 Task: Check the average views per listing of lanai in the last 1 year.
Action: Mouse moved to (824, 200)
Screenshot: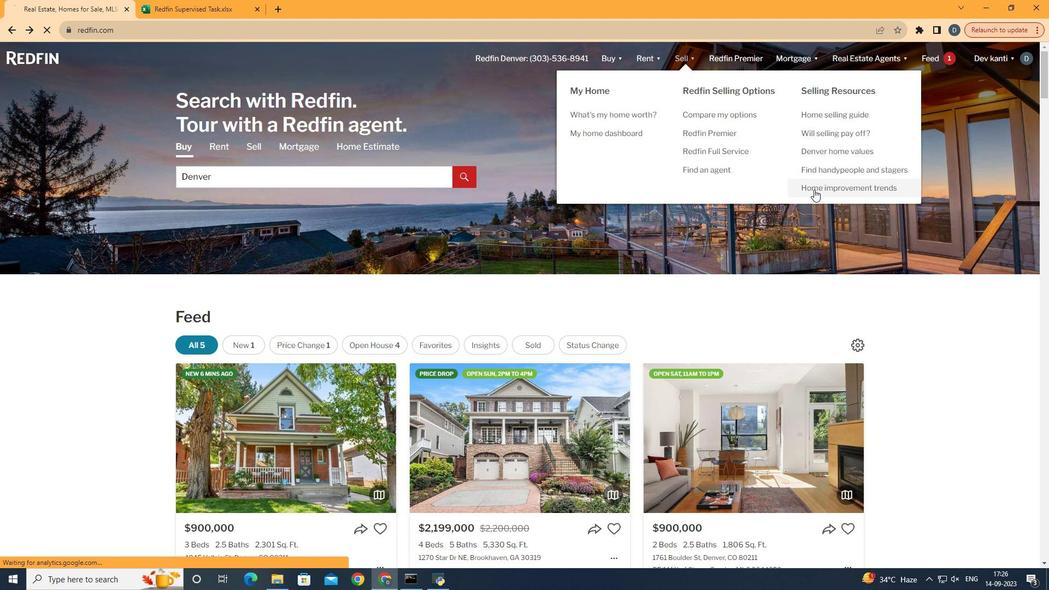 
Action: Mouse pressed left at (824, 200)
Screenshot: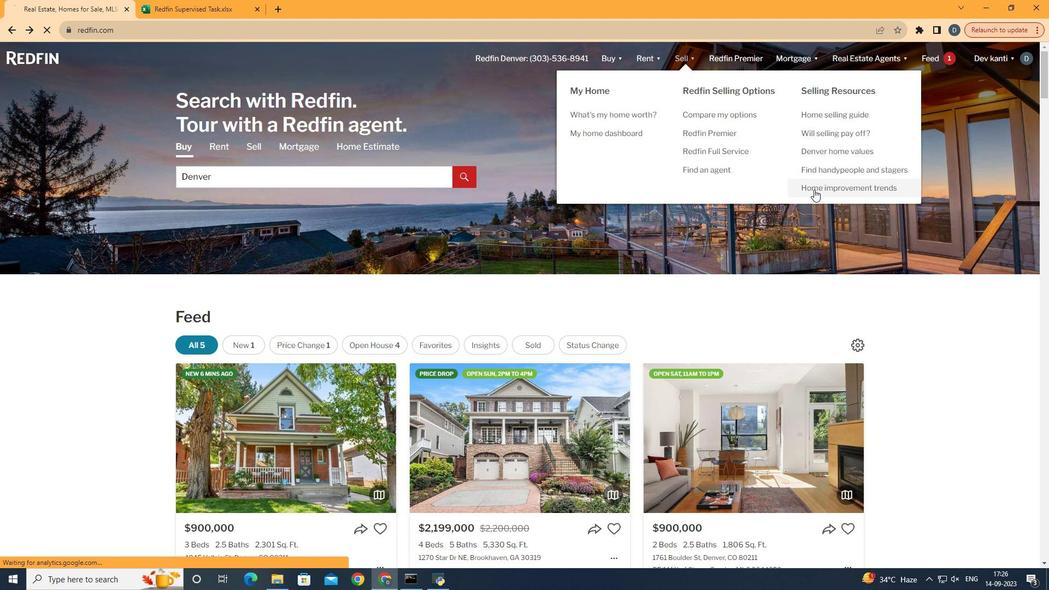 
Action: Mouse moved to (287, 217)
Screenshot: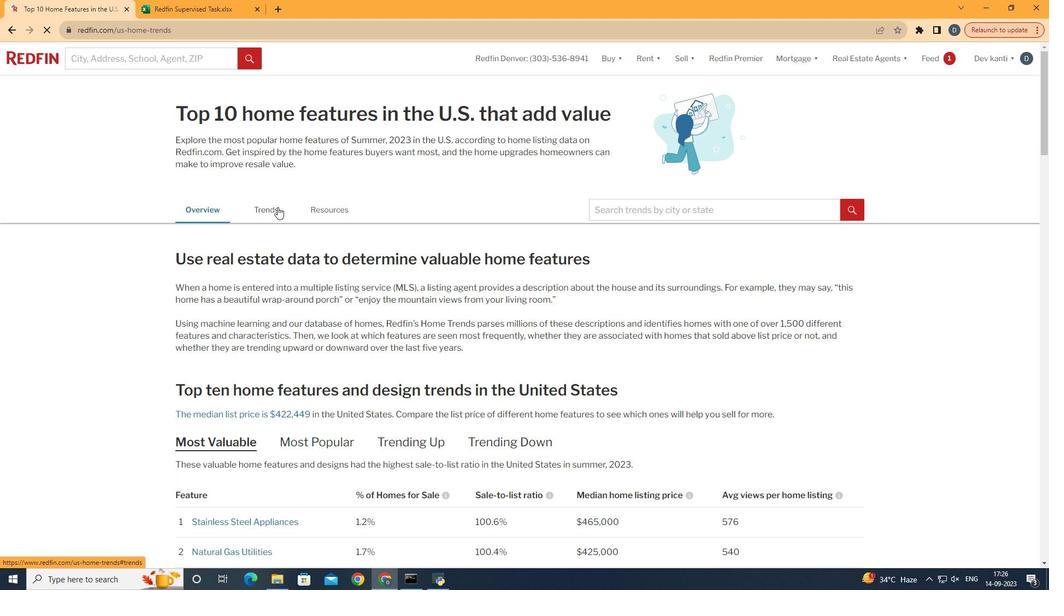 
Action: Mouse pressed left at (287, 217)
Screenshot: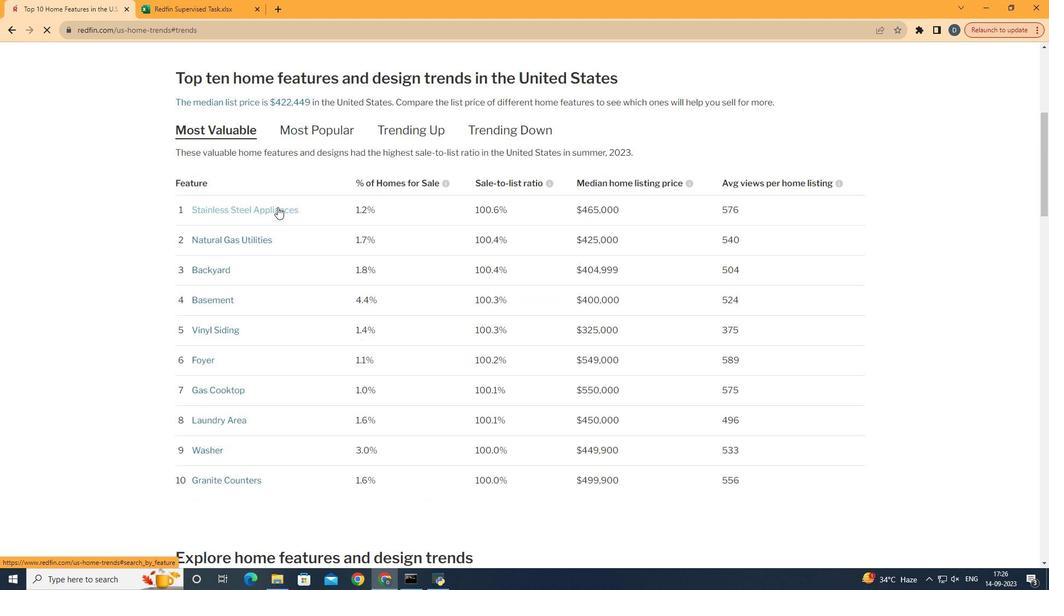 
Action: Mouse moved to (426, 281)
Screenshot: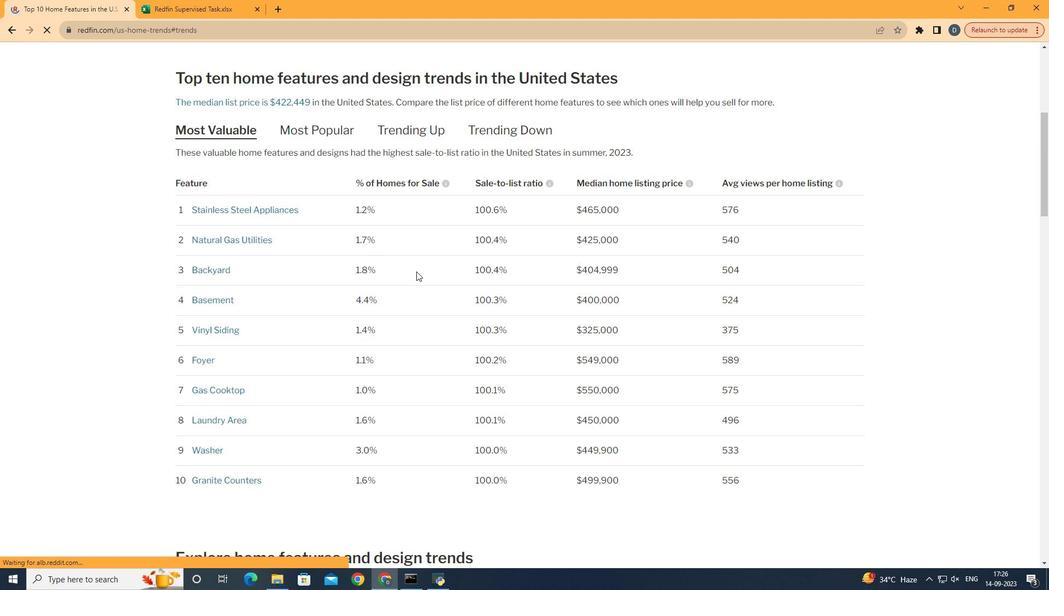 
Action: Mouse scrolled (426, 281) with delta (0, 0)
Screenshot: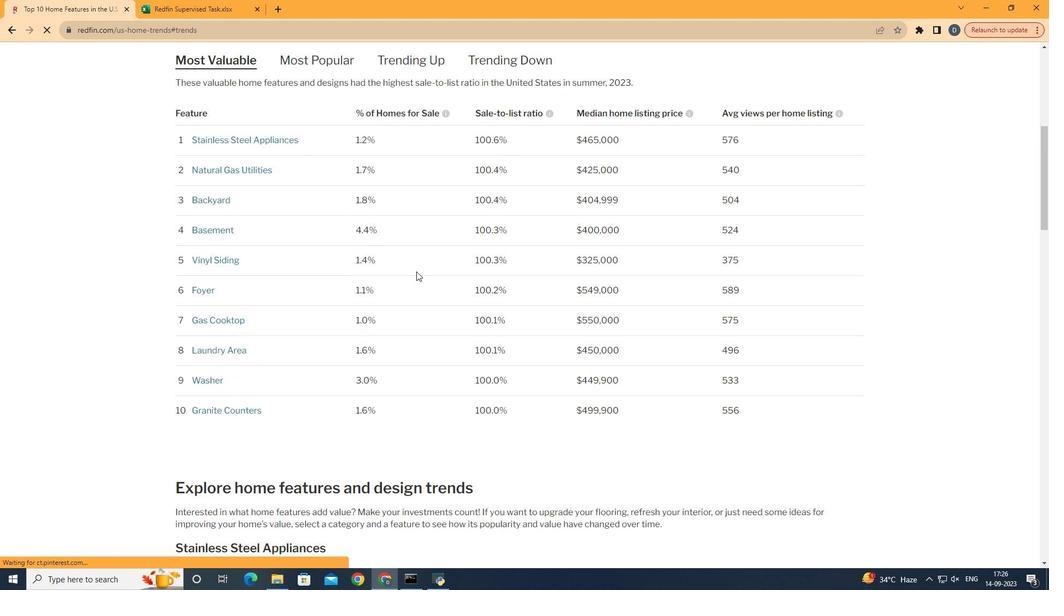 
Action: Mouse scrolled (426, 281) with delta (0, 0)
Screenshot: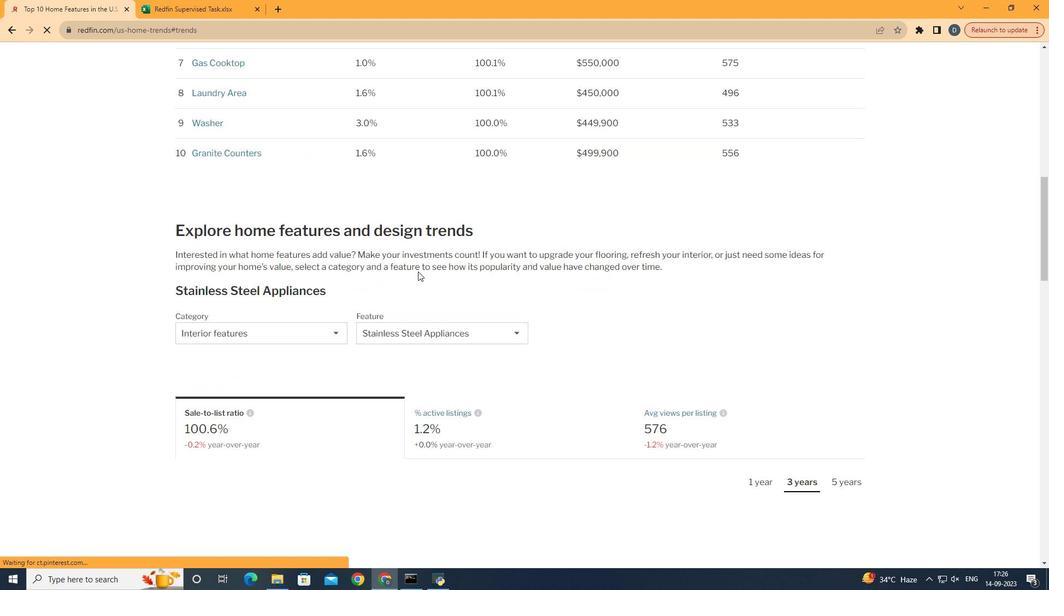 
Action: Mouse scrolled (426, 281) with delta (0, 0)
Screenshot: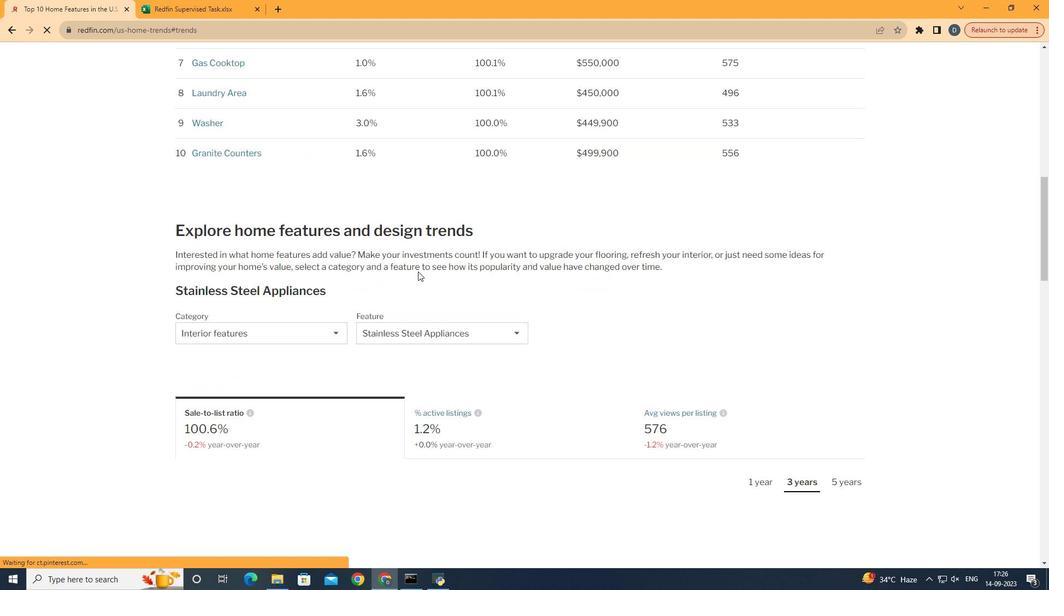 
Action: Mouse scrolled (426, 281) with delta (0, 0)
Screenshot: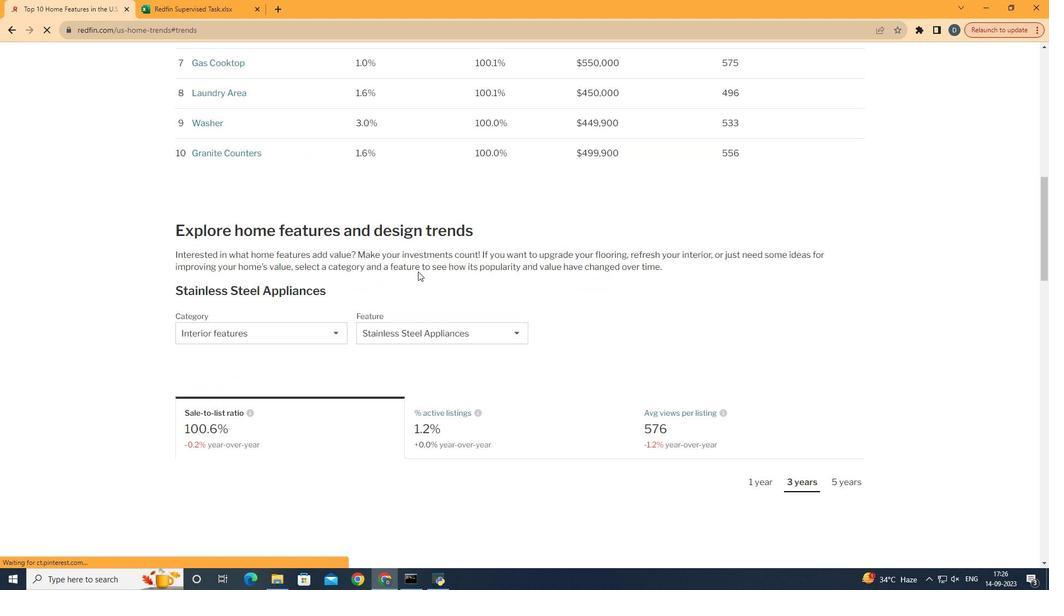 
Action: Mouse moved to (426, 281)
Screenshot: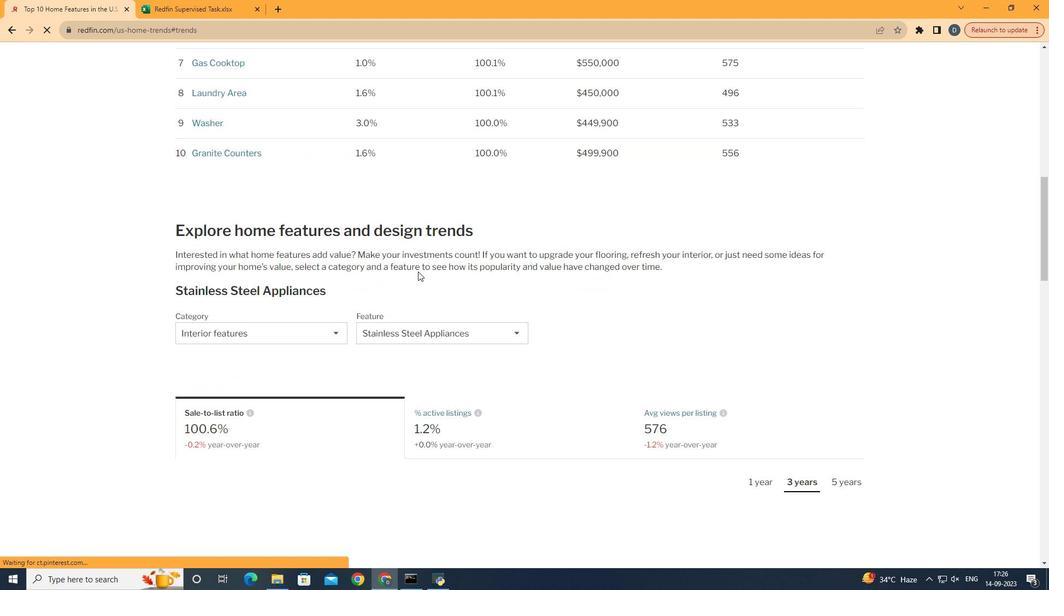 
Action: Mouse scrolled (426, 281) with delta (0, 0)
Screenshot: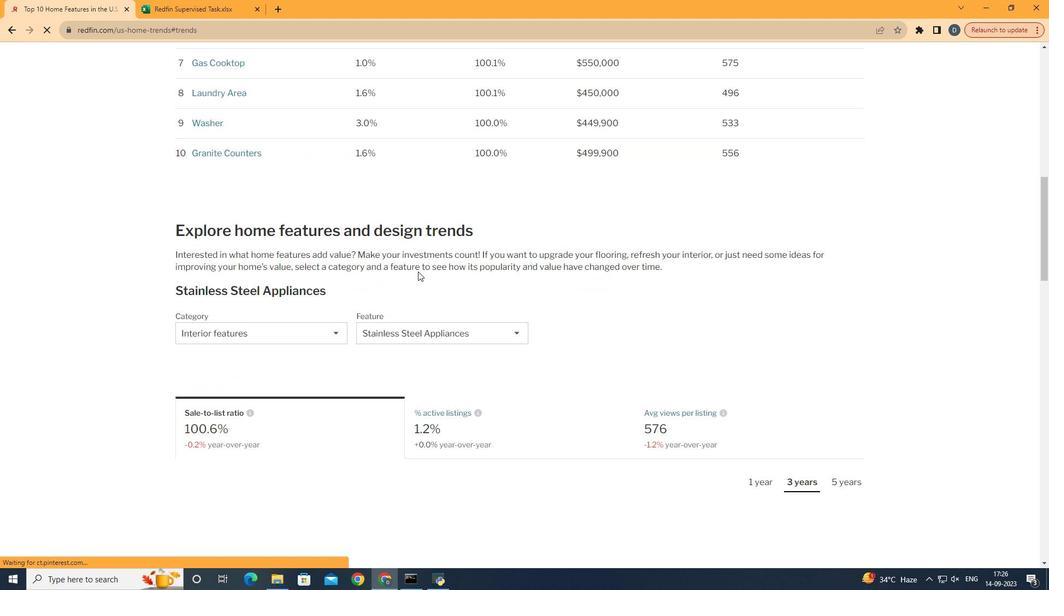 
Action: Mouse scrolled (426, 281) with delta (0, 0)
Screenshot: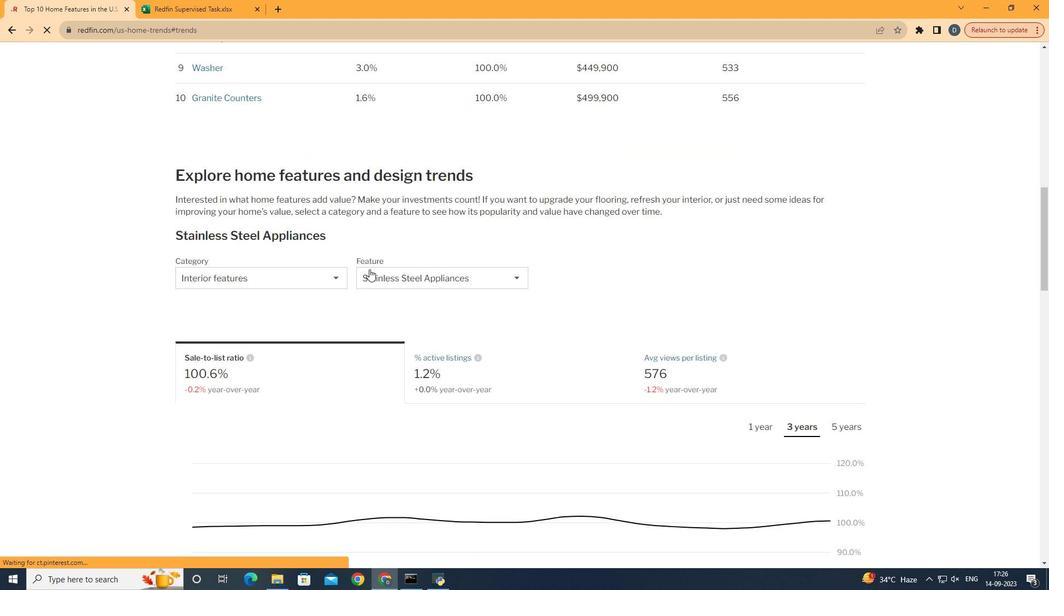 
Action: Mouse scrolled (426, 281) with delta (0, 0)
Screenshot: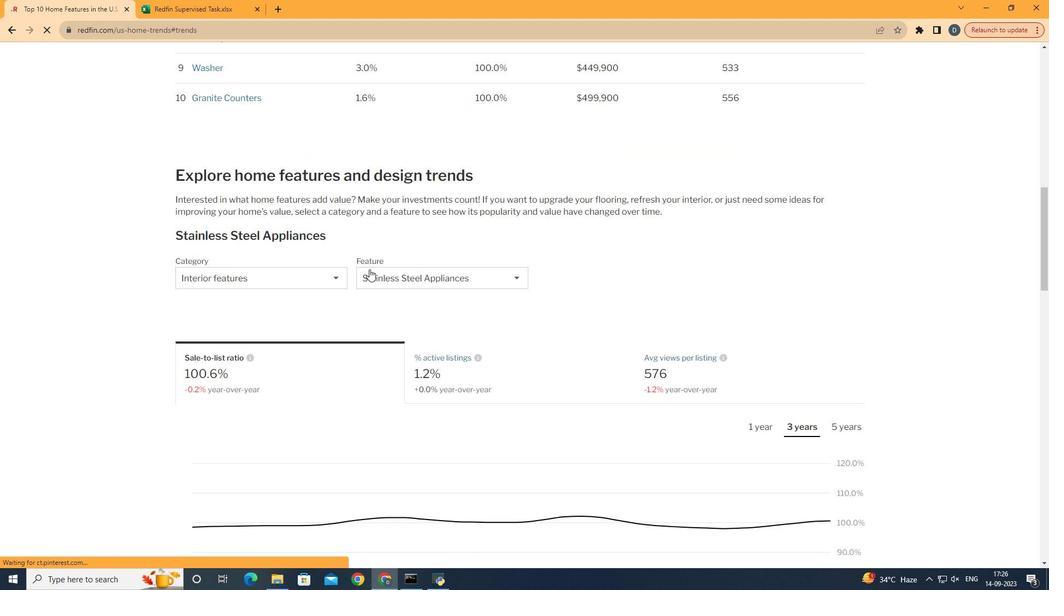
Action: Mouse moved to (301, 310)
Screenshot: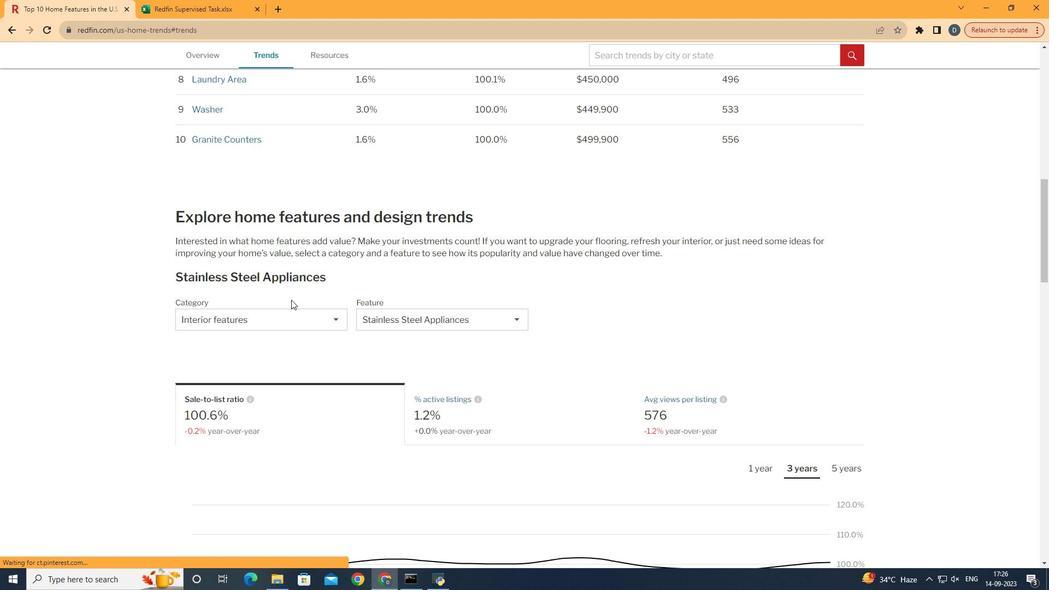 
Action: Mouse scrolled (301, 309) with delta (0, 0)
Screenshot: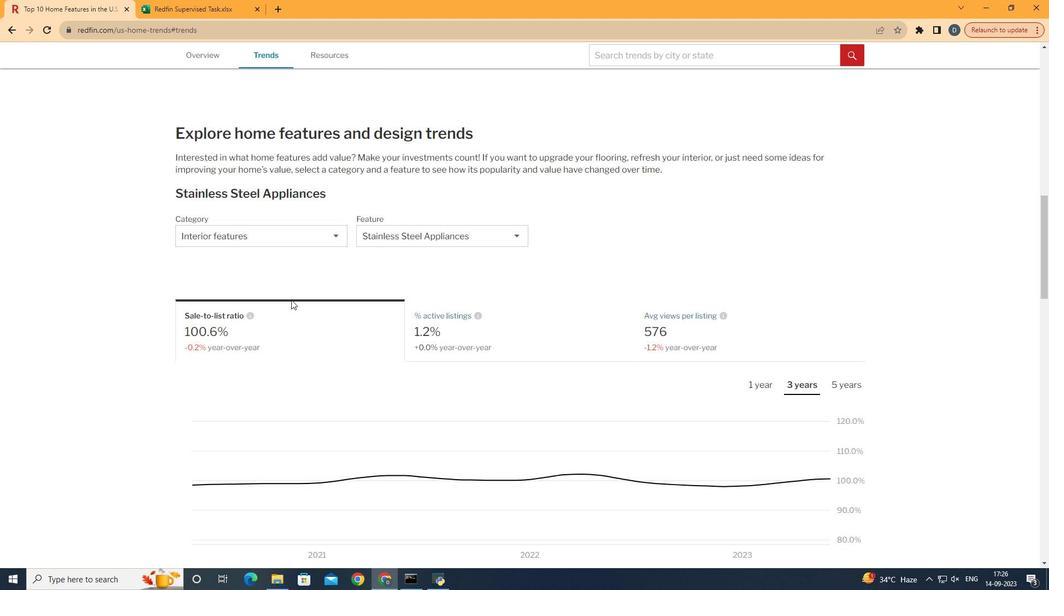 
Action: Mouse scrolled (301, 309) with delta (0, 0)
Screenshot: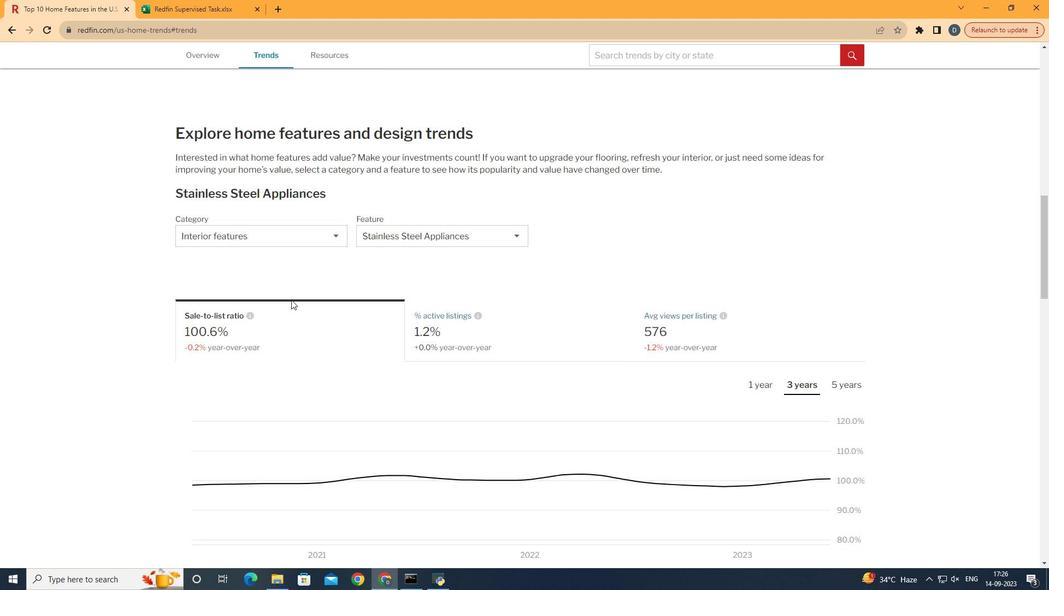 
Action: Mouse scrolled (301, 309) with delta (0, 0)
Screenshot: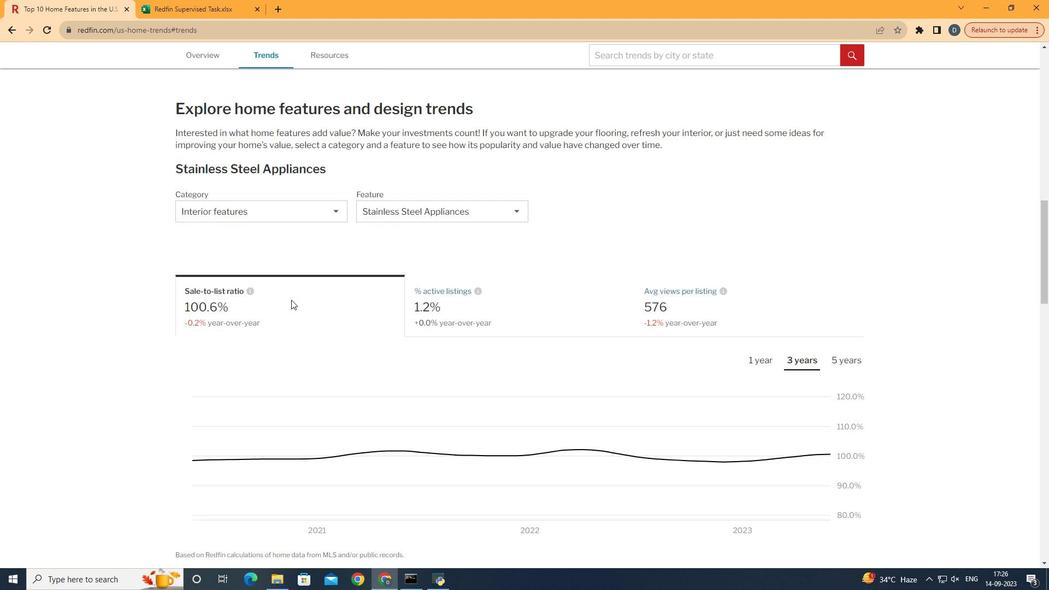 
Action: Mouse moved to (304, 288)
Screenshot: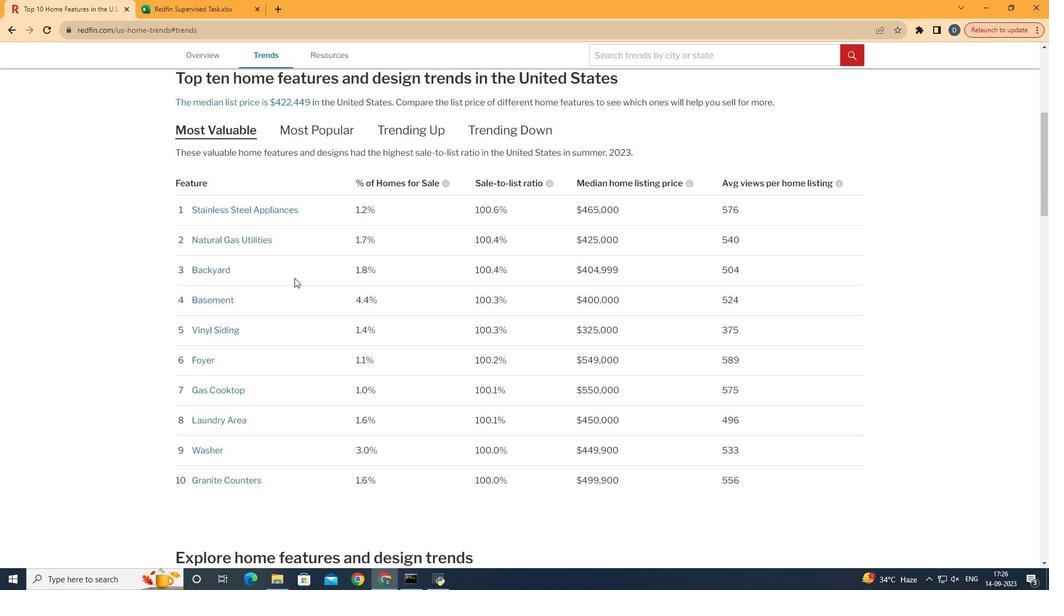 
Action: Mouse scrolled (304, 287) with delta (0, 0)
Screenshot: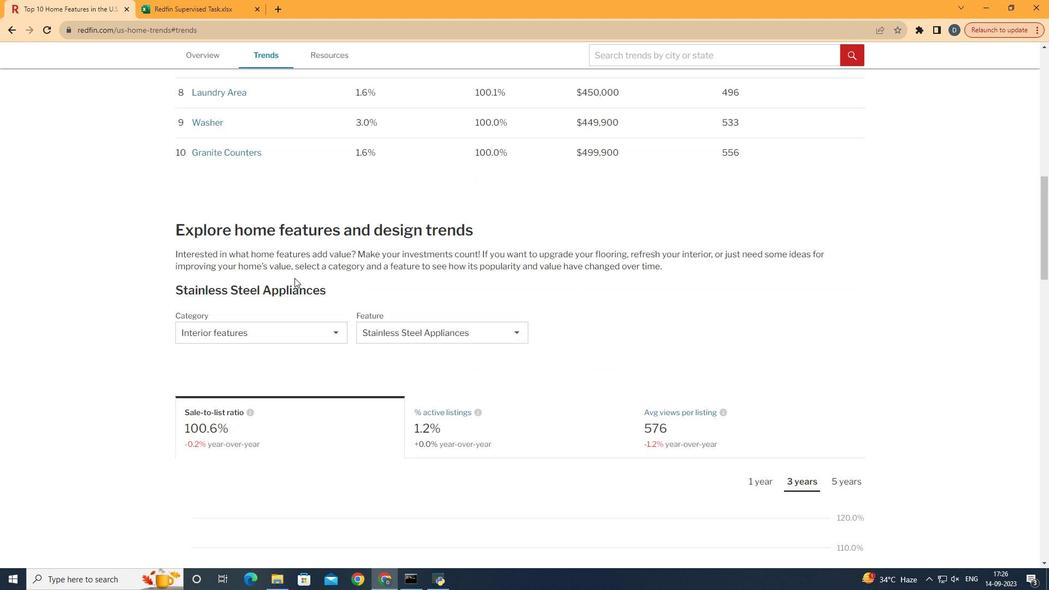 
Action: Mouse scrolled (304, 287) with delta (0, 0)
Screenshot: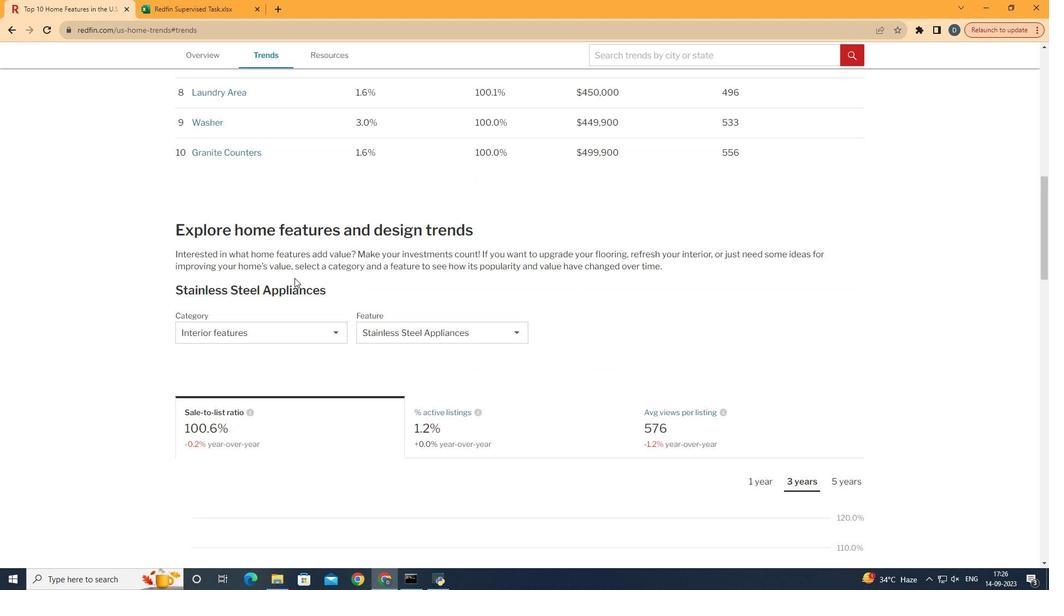 
Action: Mouse scrolled (304, 287) with delta (0, 0)
Screenshot: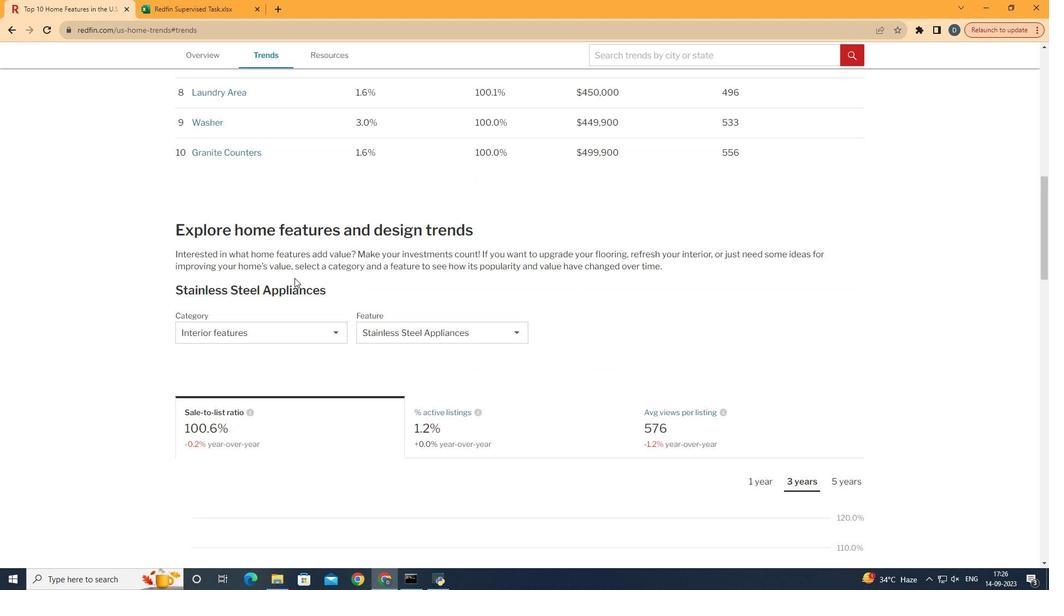 
Action: Mouse scrolled (304, 287) with delta (0, 0)
Screenshot: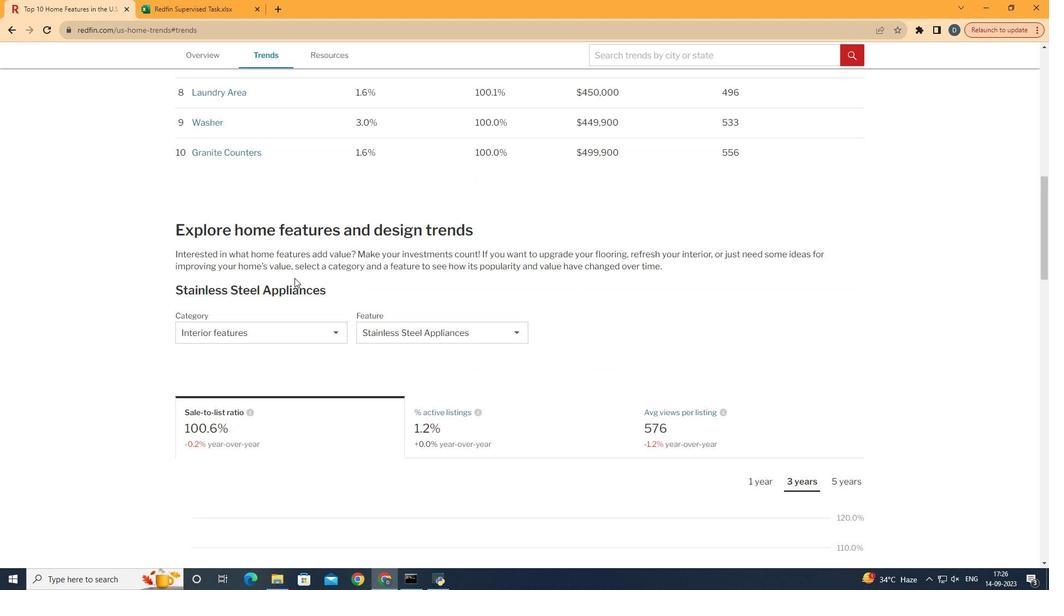 
Action: Mouse scrolled (304, 287) with delta (0, 0)
Screenshot: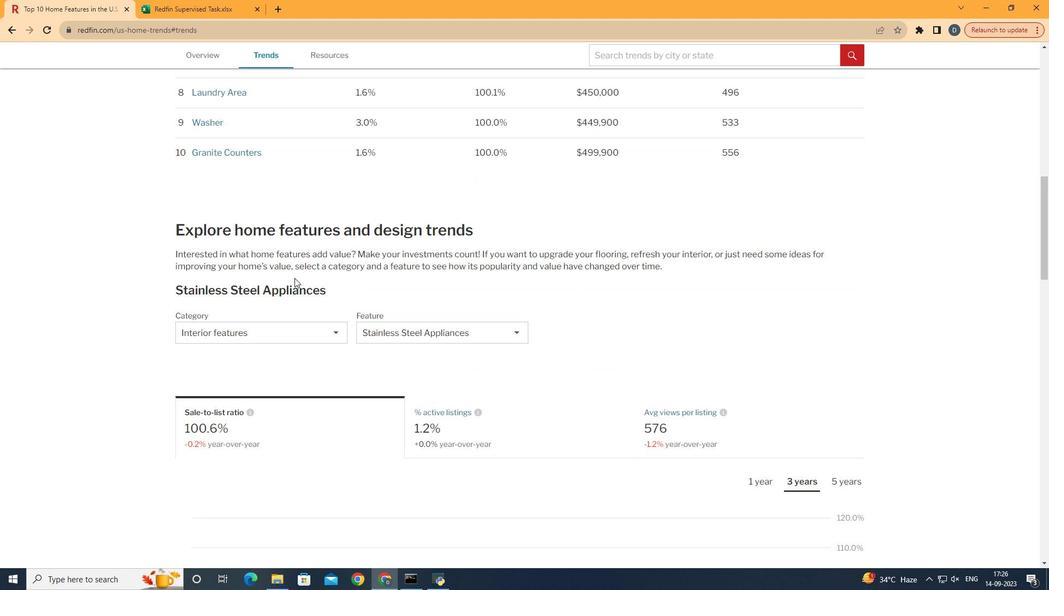 
Action: Mouse scrolled (304, 287) with delta (0, 0)
Screenshot: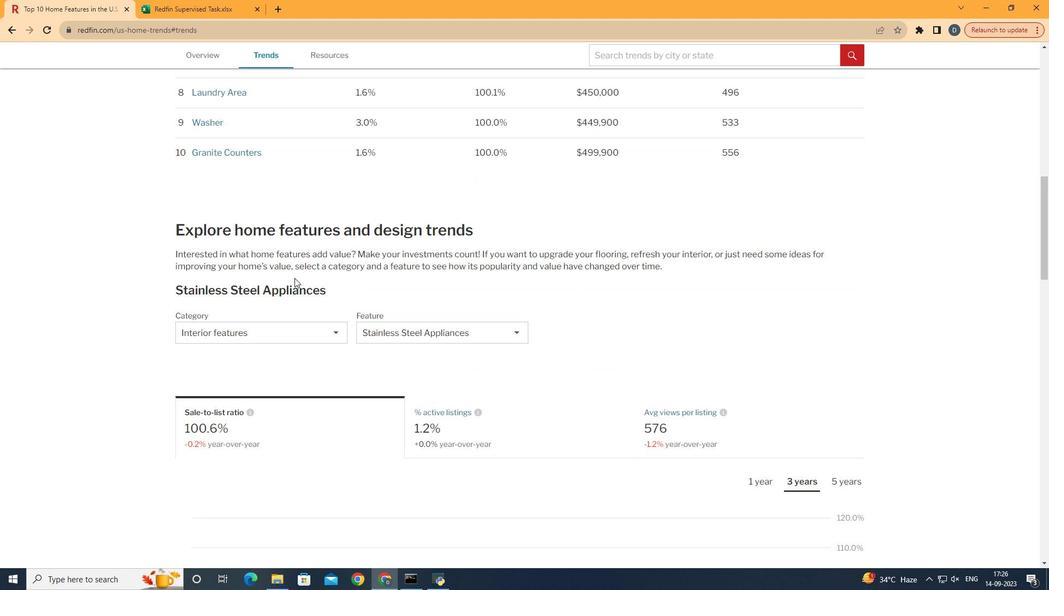 
Action: Mouse moved to (296, 339)
Screenshot: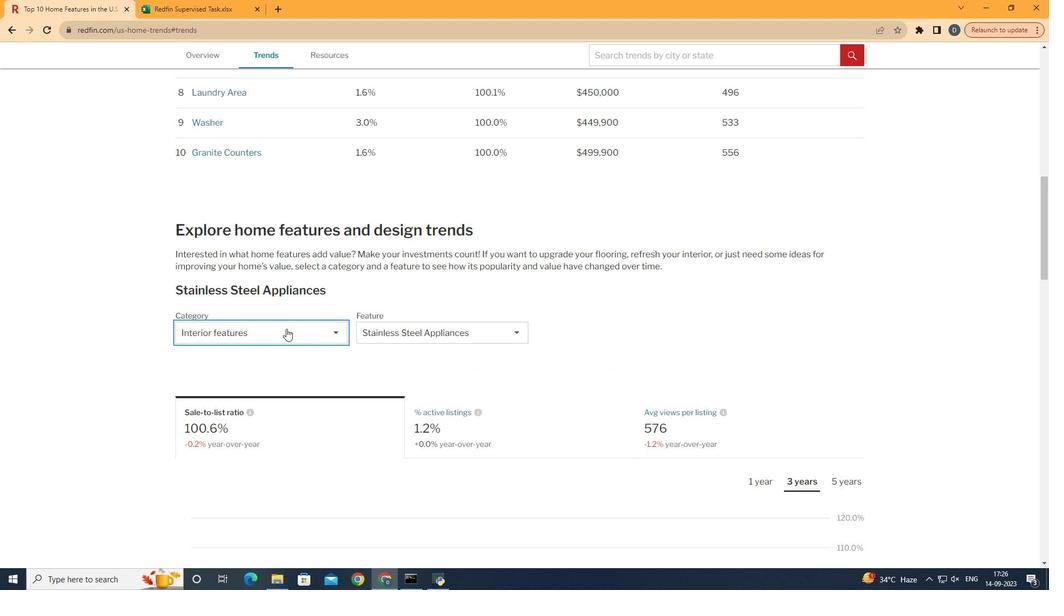 
Action: Mouse pressed left at (296, 339)
Screenshot: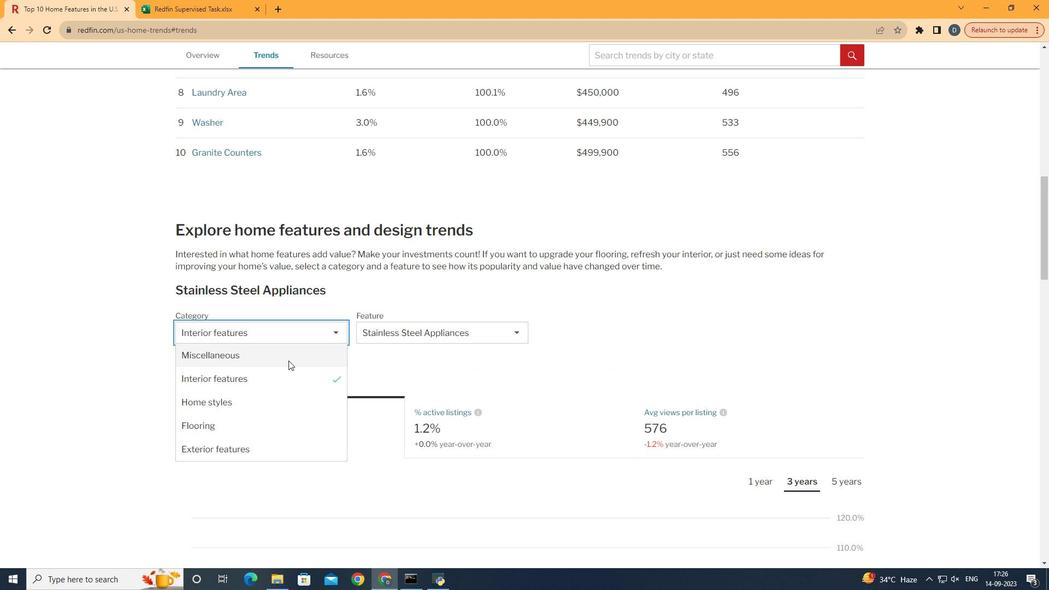 
Action: Mouse moved to (280, 457)
Screenshot: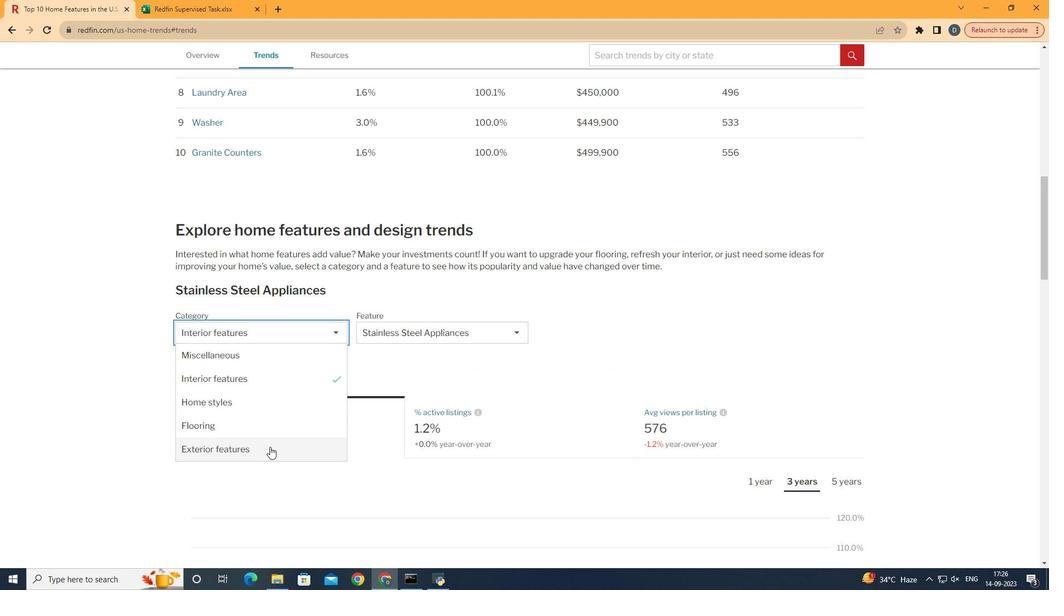 
Action: Mouse pressed left at (280, 457)
Screenshot: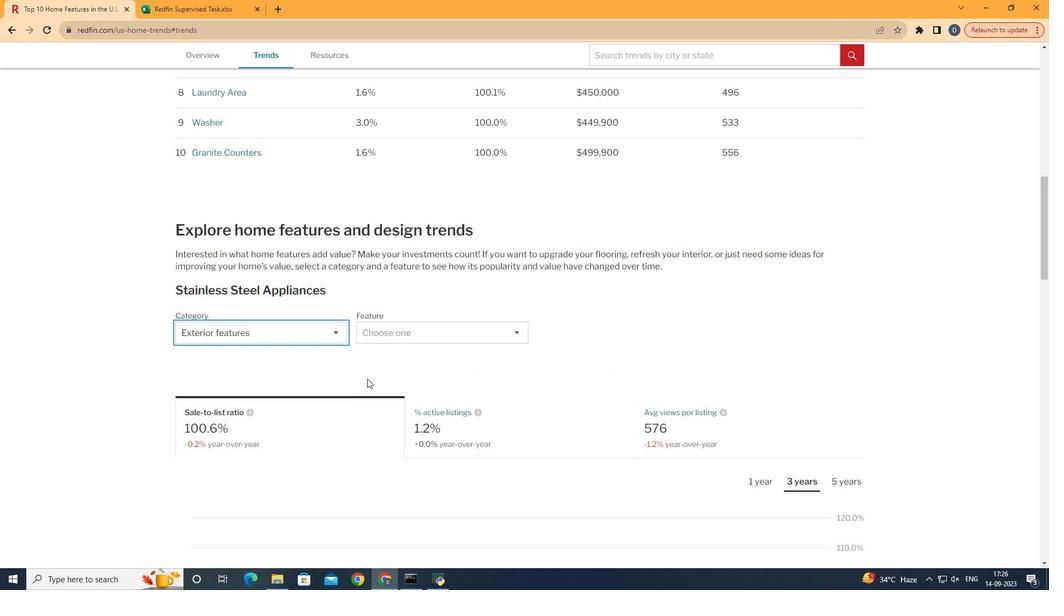 
Action: Mouse moved to (442, 337)
Screenshot: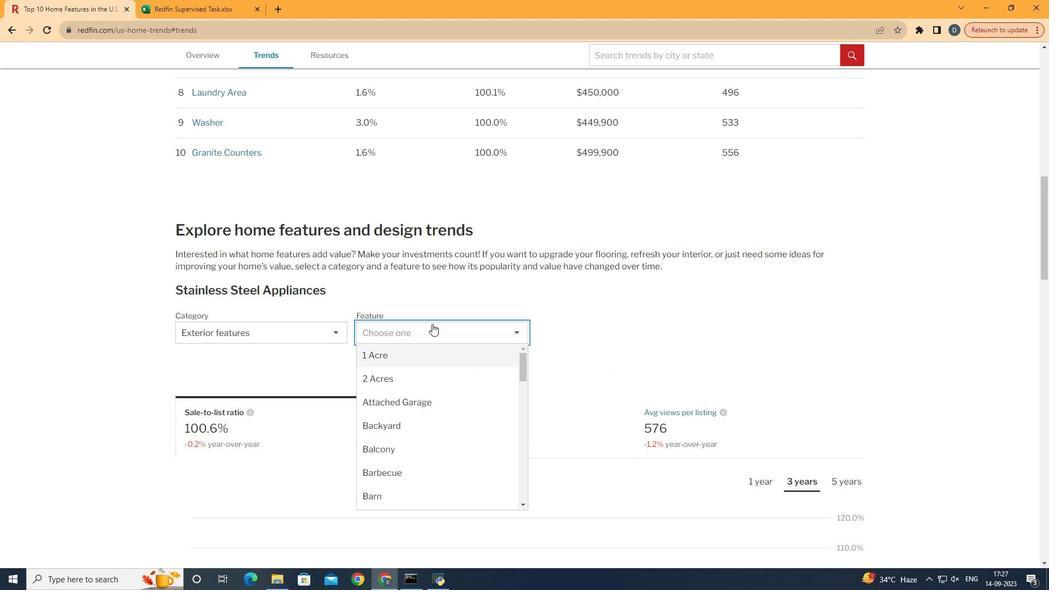 
Action: Mouse pressed left at (442, 337)
Screenshot: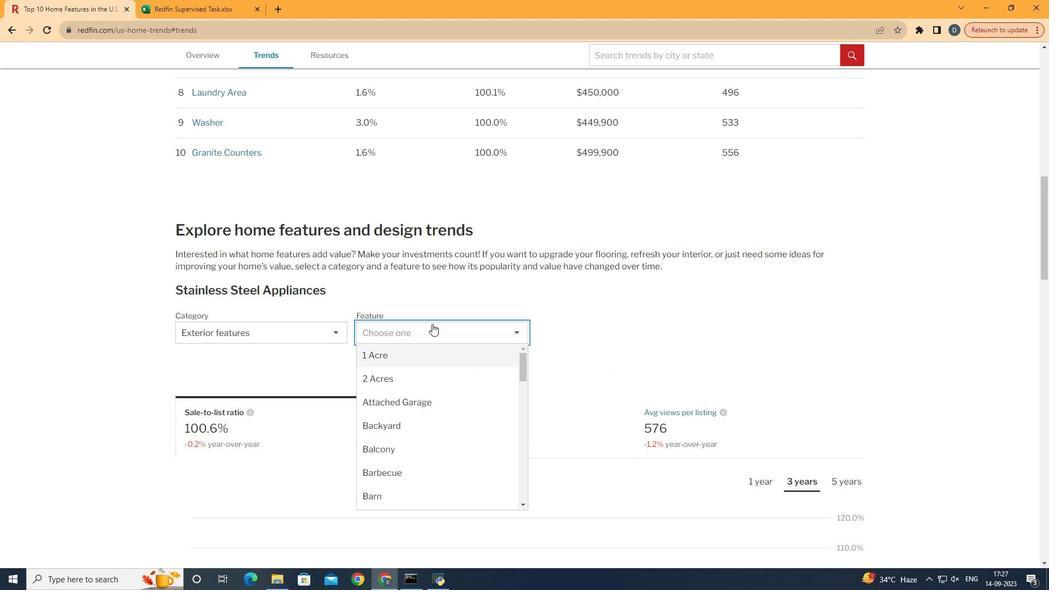 
Action: Mouse moved to (451, 446)
Screenshot: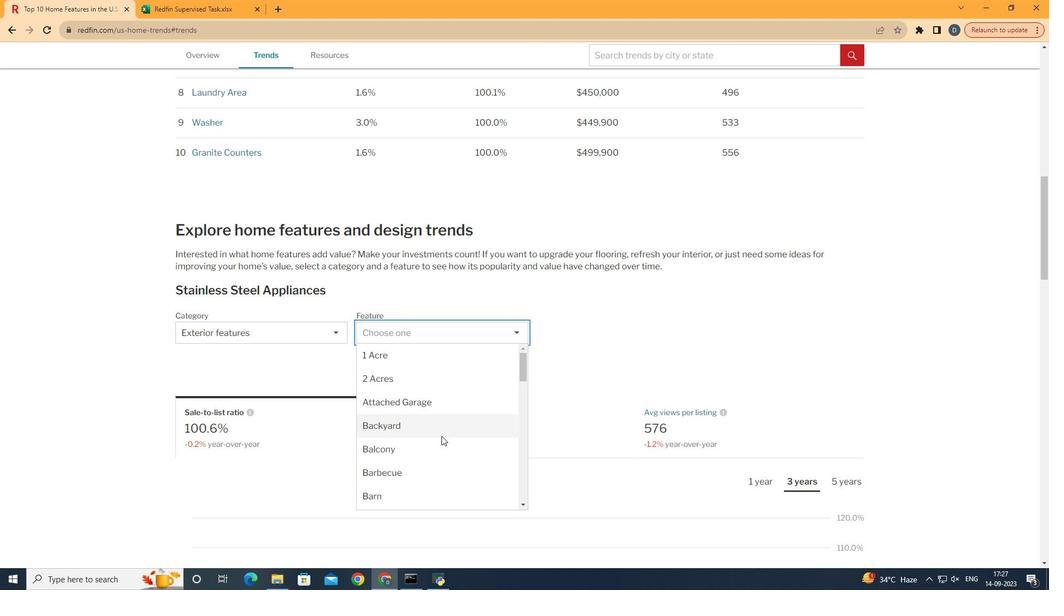 
Action: Mouse scrolled (451, 445) with delta (0, 0)
Screenshot: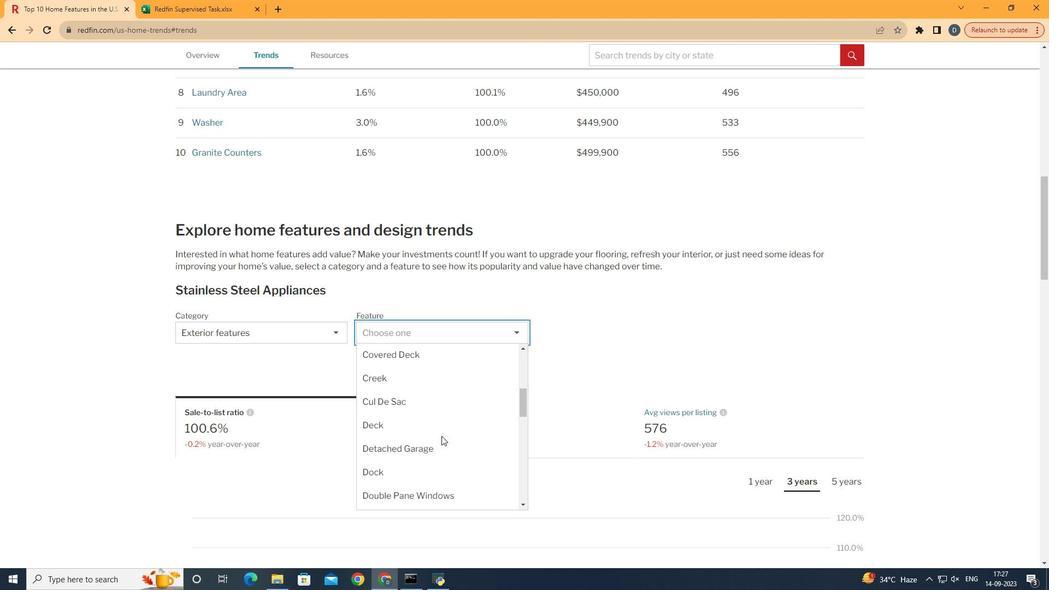 
Action: Mouse scrolled (451, 445) with delta (0, 0)
Screenshot: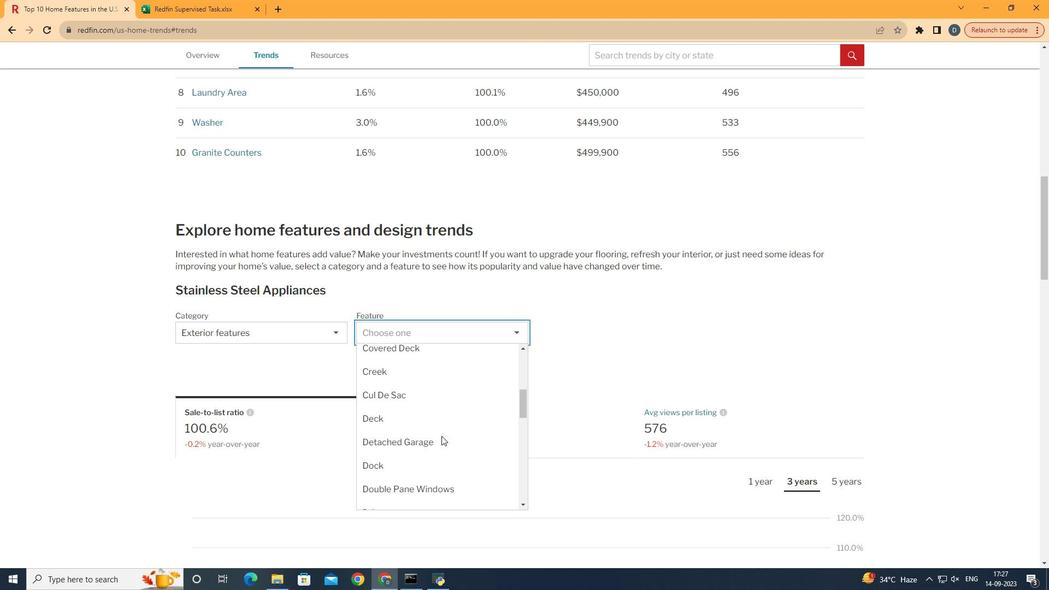 
Action: Mouse scrolled (451, 445) with delta (0, 0)
Screenshot: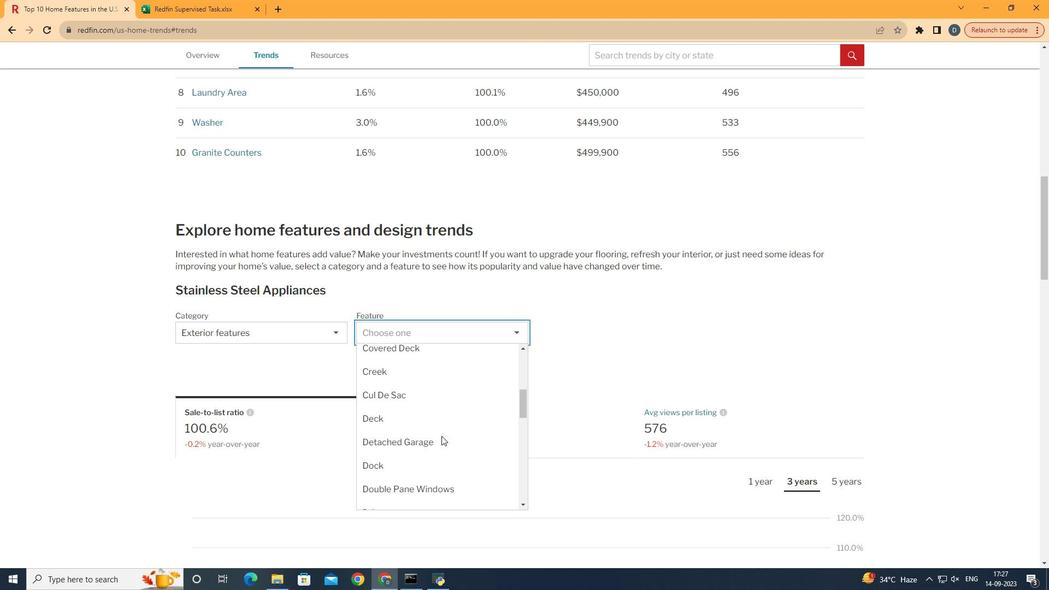 
Action: Mouse scrolled (451, 445) with delta (0, 0)
Screenshot: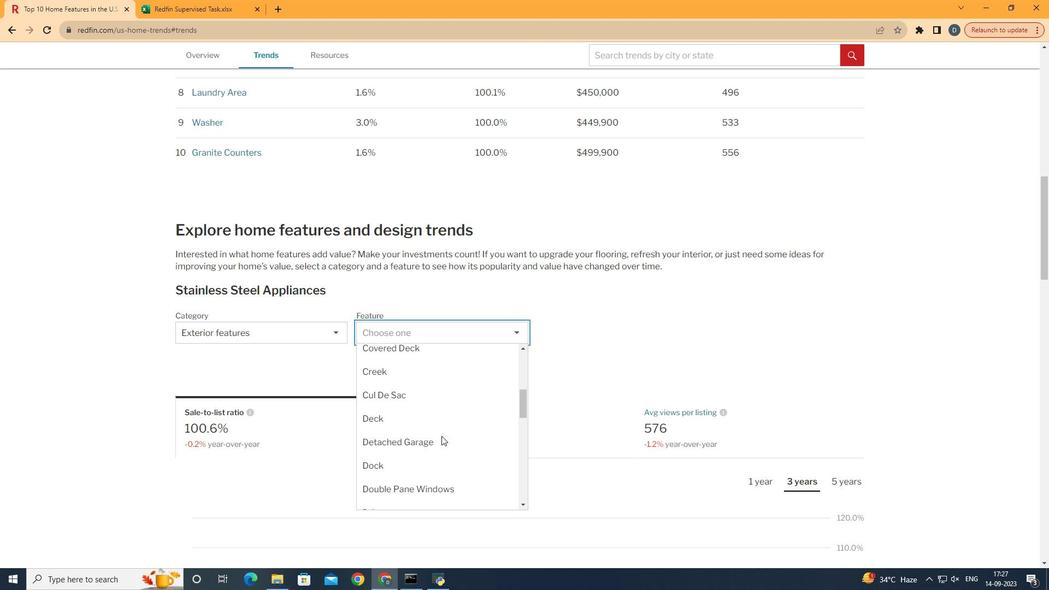 
Action: Mouse scrolled (451, 445) with delta (0, 0)
Screenshot: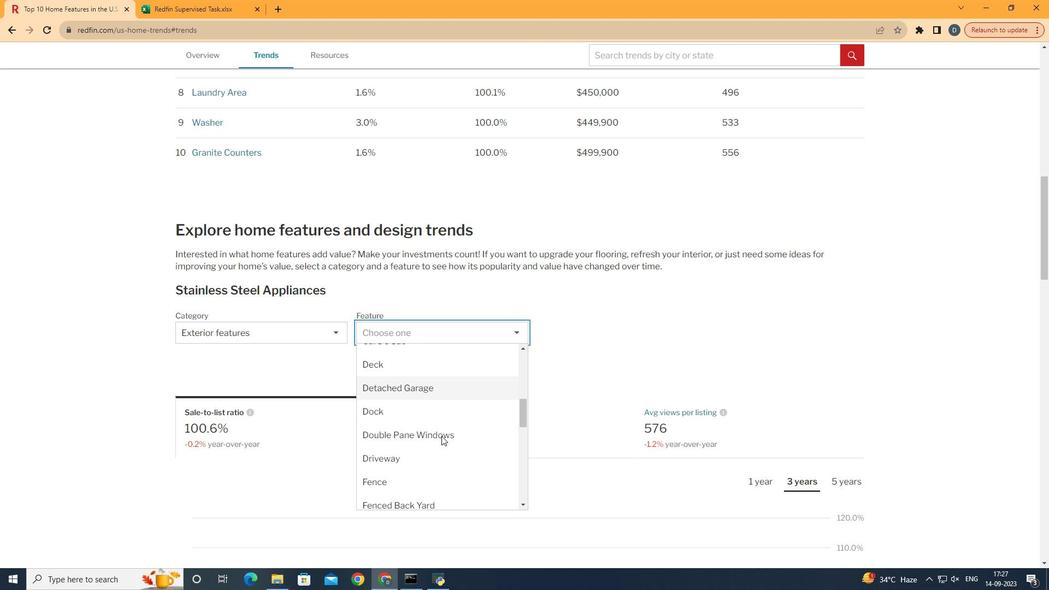 
Action: Mouse scrolled (451, 445) with delta (0, 0)
Screenshot: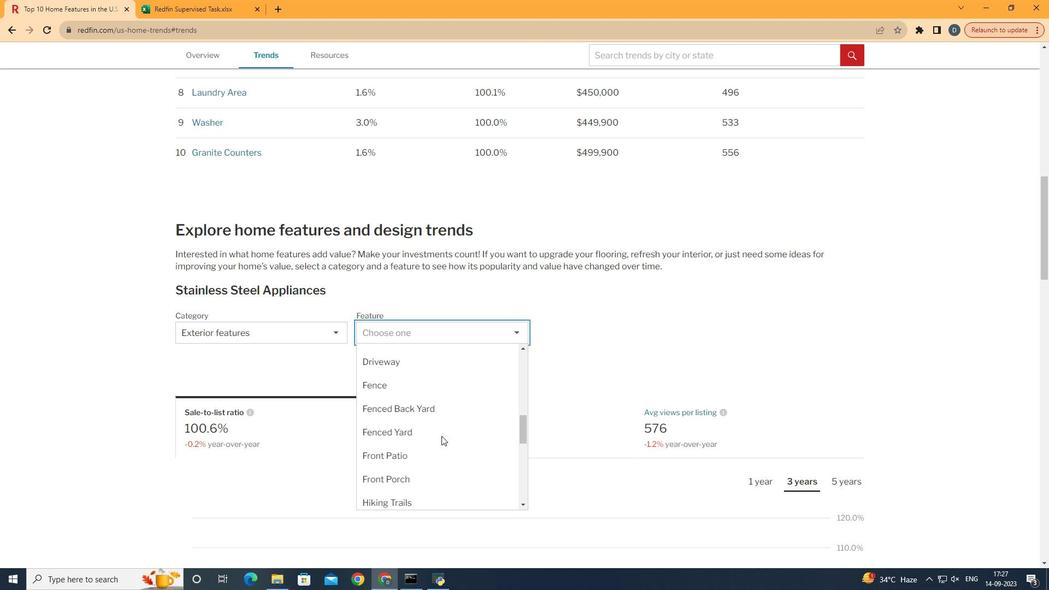 
Action: Mouse scrolled (451, 445) with delta (0, 0)
Screenshot: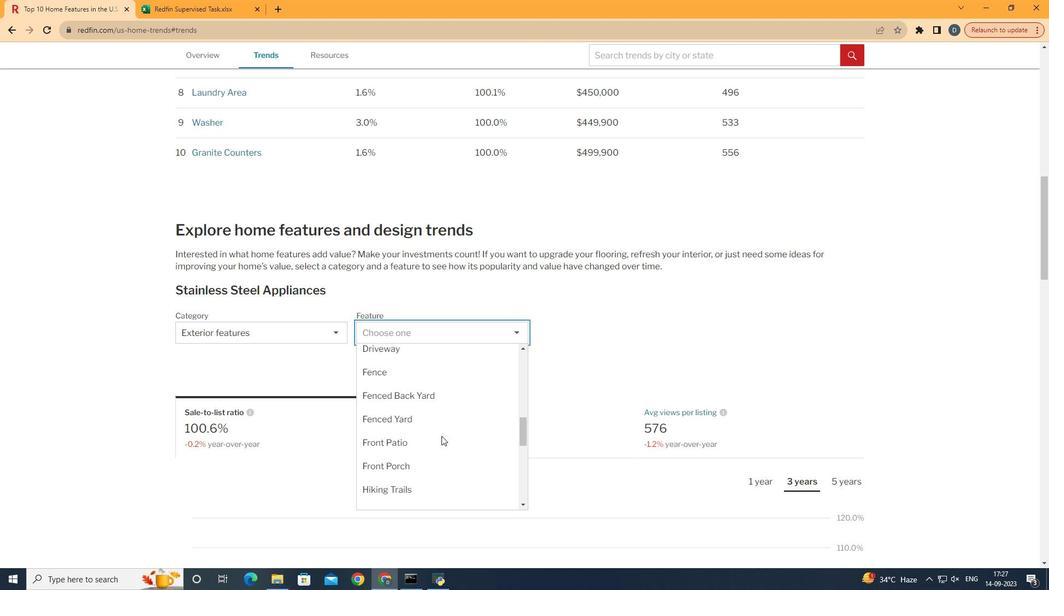 
Action: Mouse scrolled (451, 445) with delta (0, 0)
Screenshot: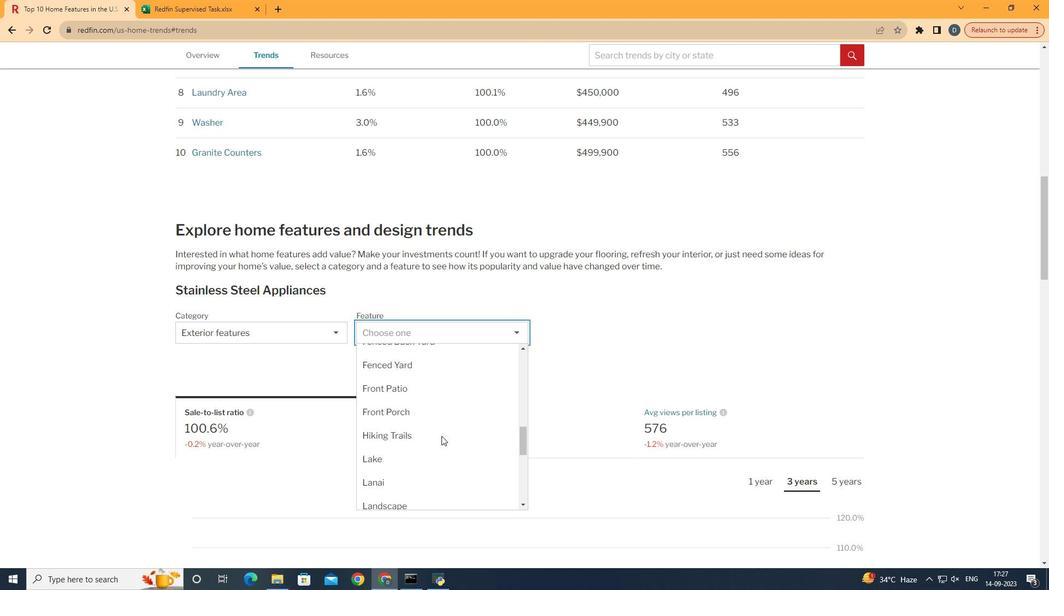 
Action: Mouse moved to (451, 446)
Screenshot: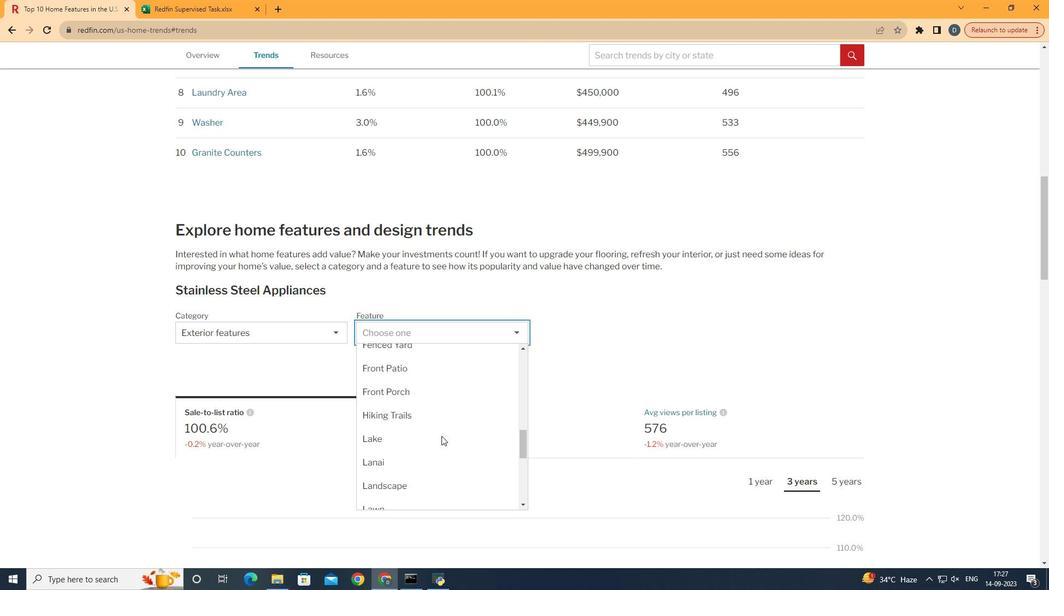 
Action: Mouse scrolled (451, 445) with delta (0, 0)
Screenshot: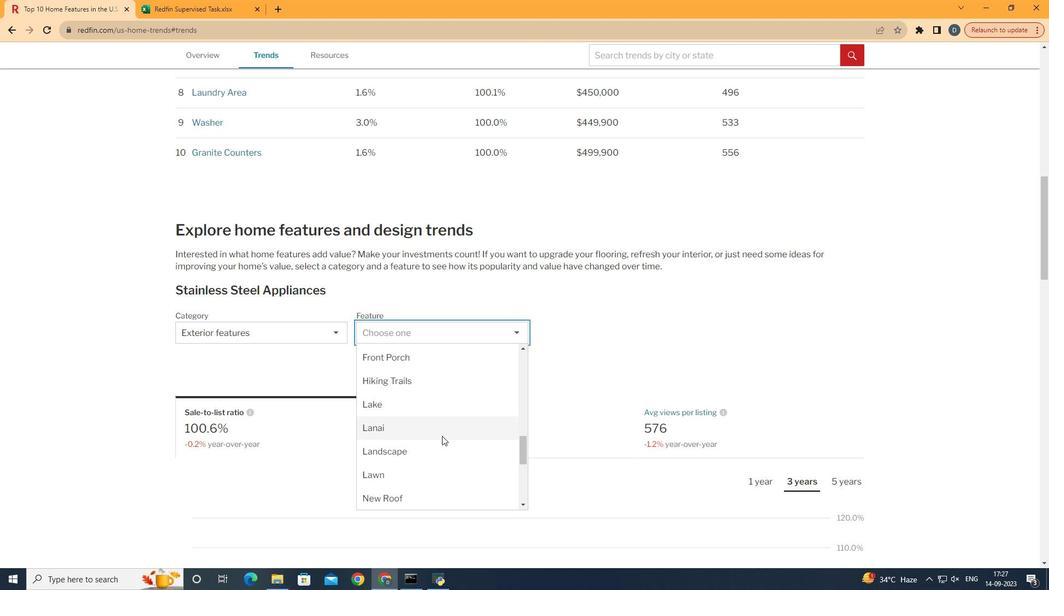 
Action: Mouse moved to (456, 442)
Screenshot: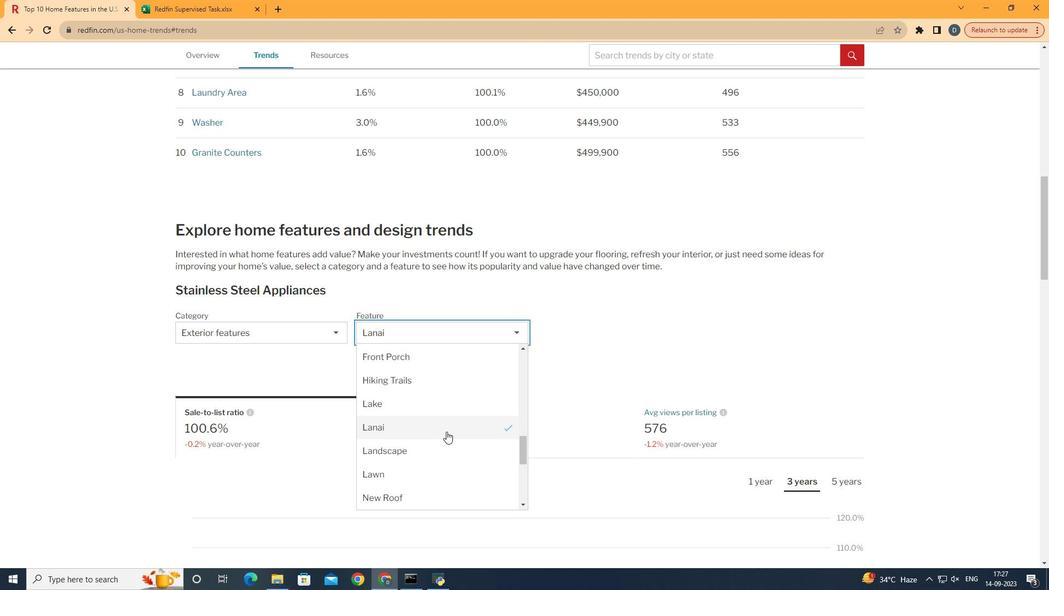 
Action: Mouse pressed left at (456, 442)
Screenshot: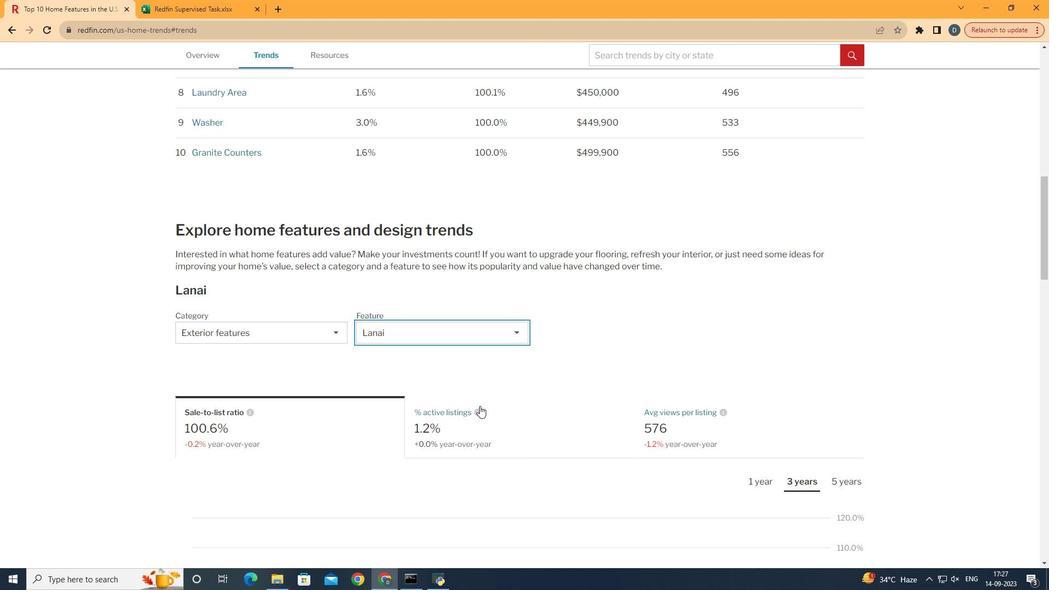 
Action: Mouse moved to (606, 351)
Screenshot: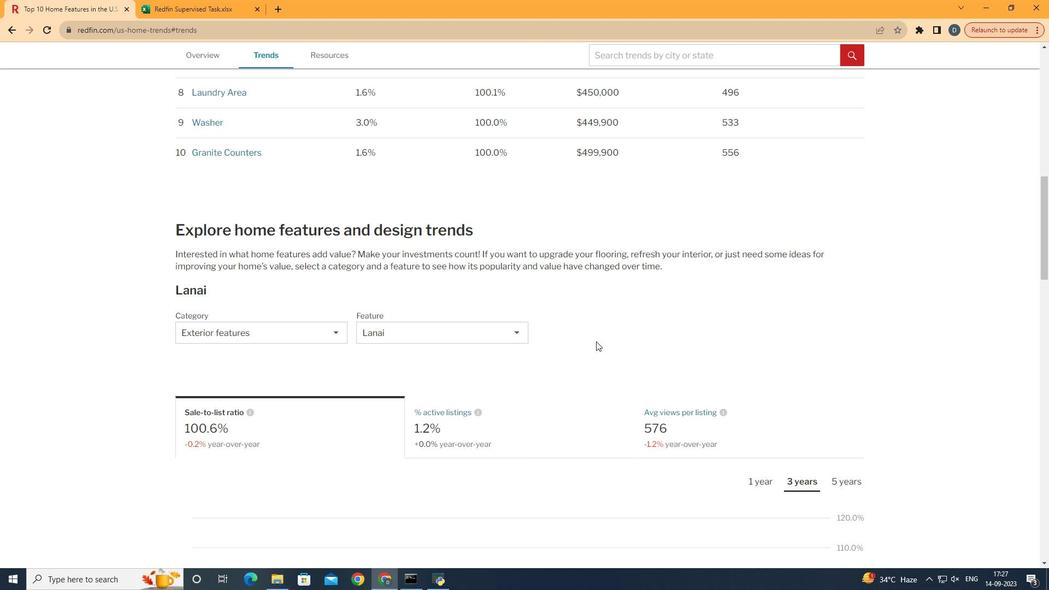 
Action: Mouse pressed left at (606, 351)
Screenshot: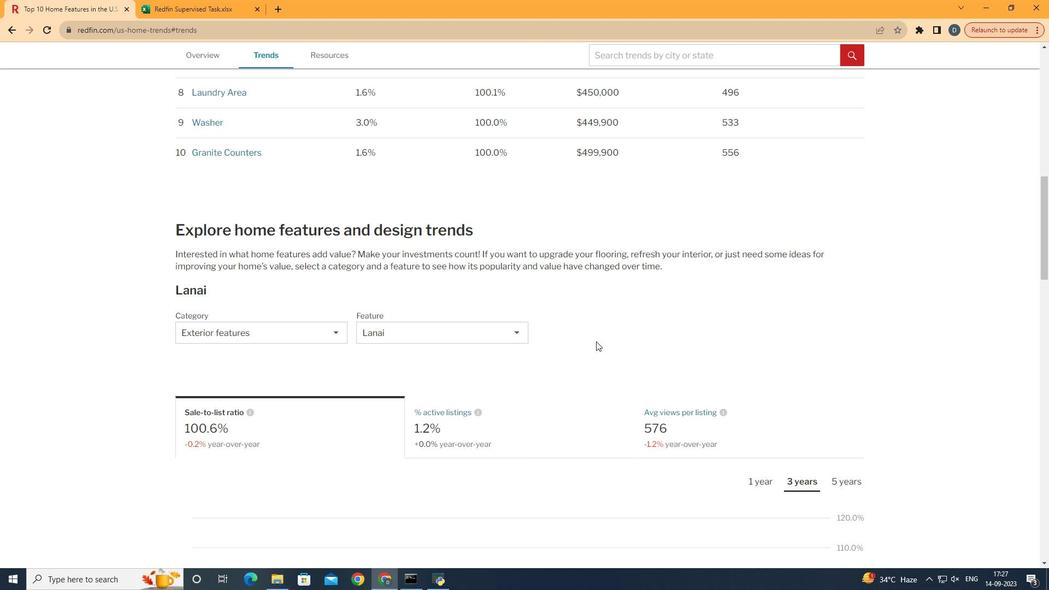 
Action: Mouse scrolled (606, 351) with delta (0, 0)
Screenshot: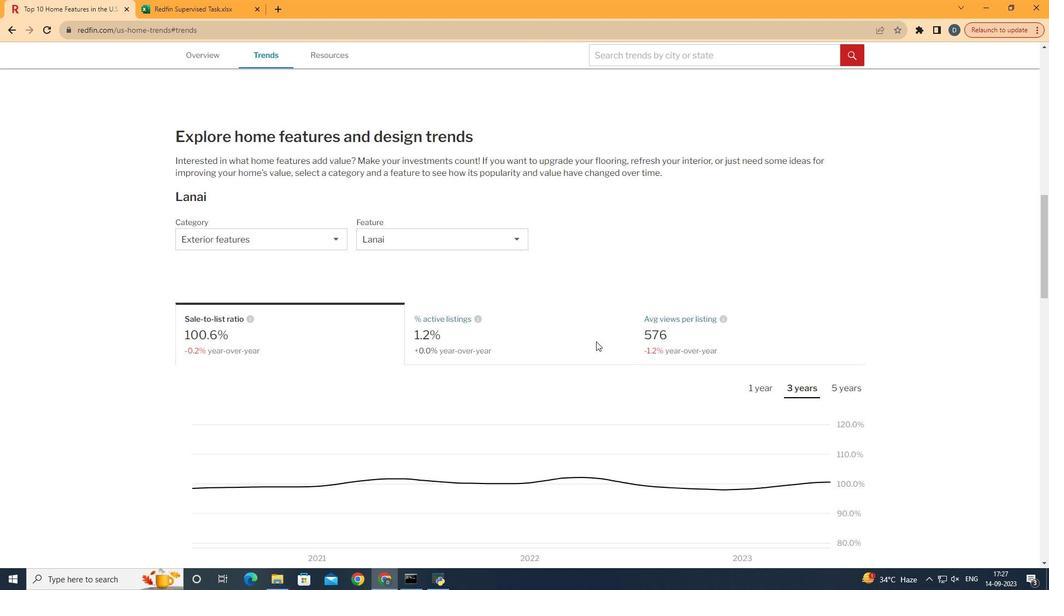 
Action: Mouse scrolled (606, 351) with delta (0, 0)
Screenshot: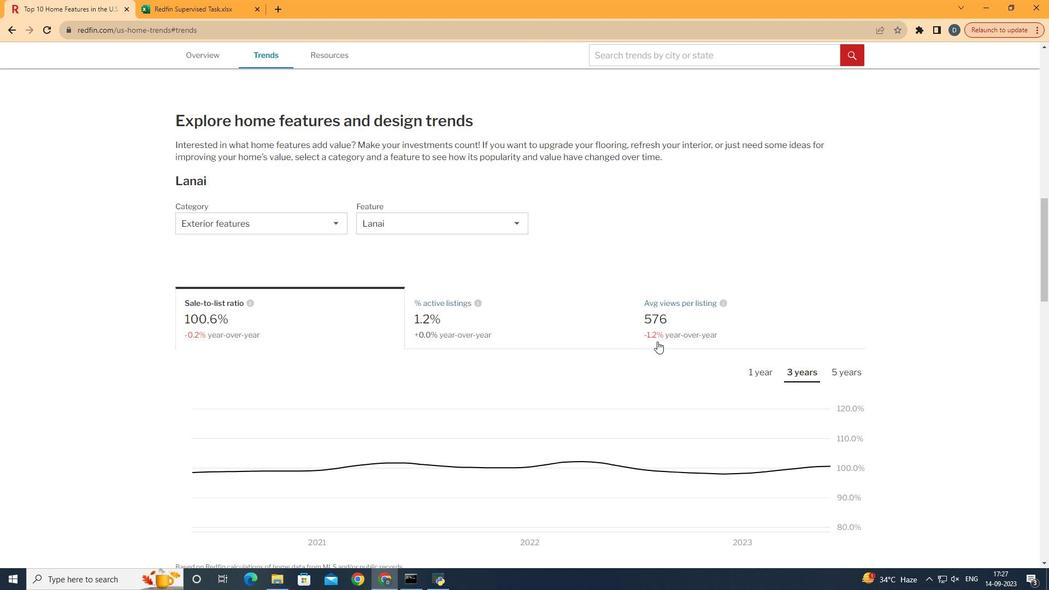 
Action: Mouse moved to (829, 326)
Screenshot: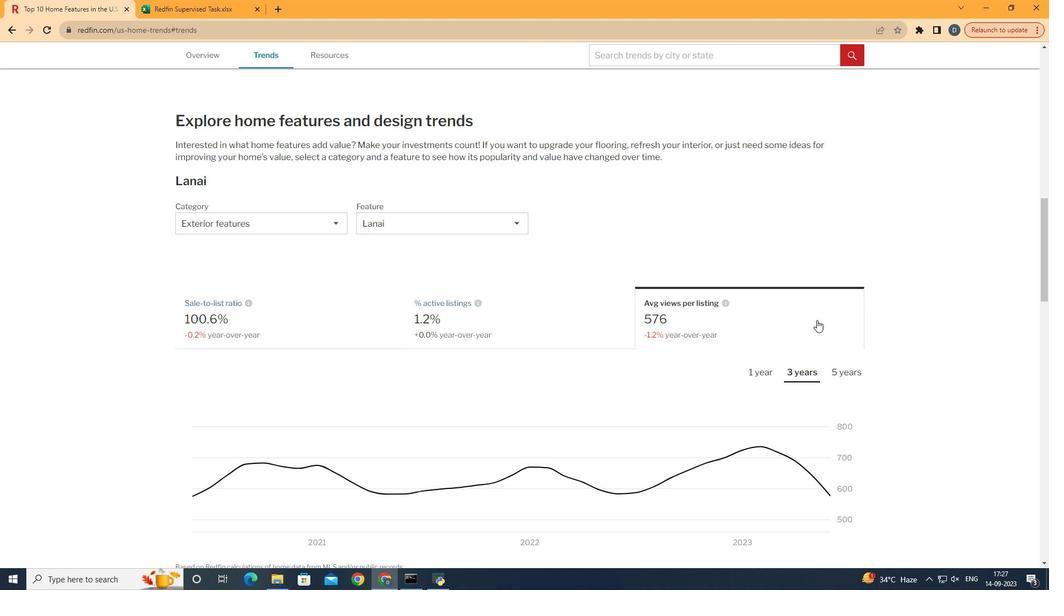 
Action: Mouse pressed left at (829, 326)
Screenshot: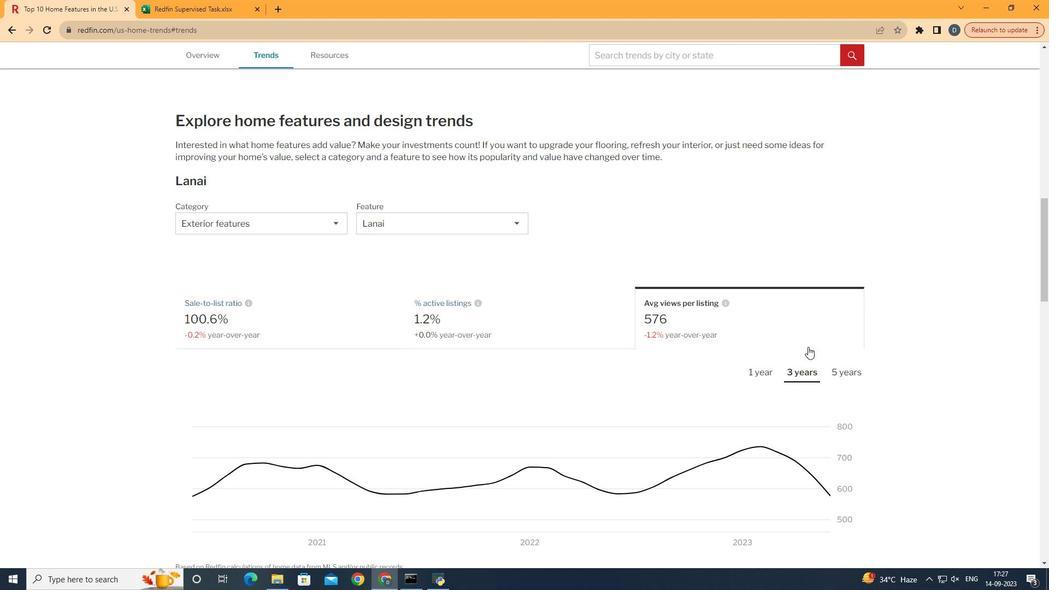 
Action: Mouse moved to (767, 387)
Screenshot: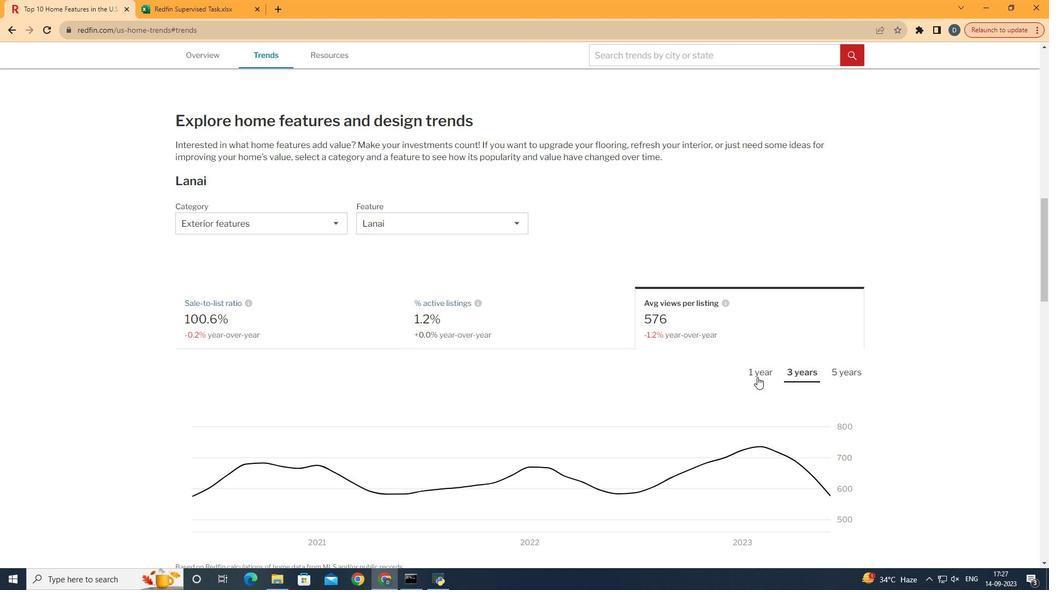 
Action: Mouse pressed left at (767, 387)
Screenshot: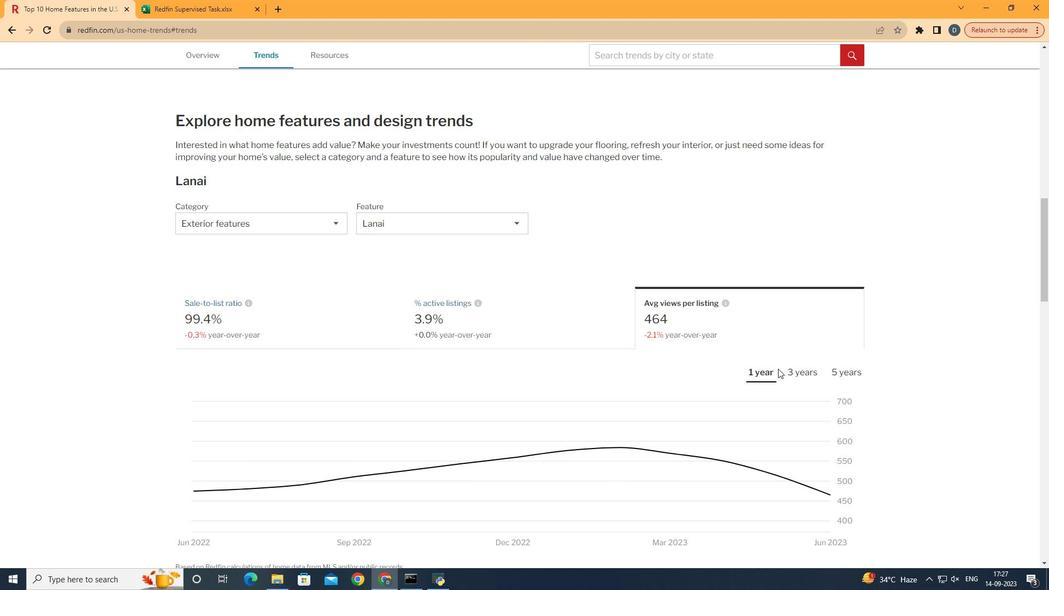 
Action: Mouse moved to (884, 345)
Screenshot: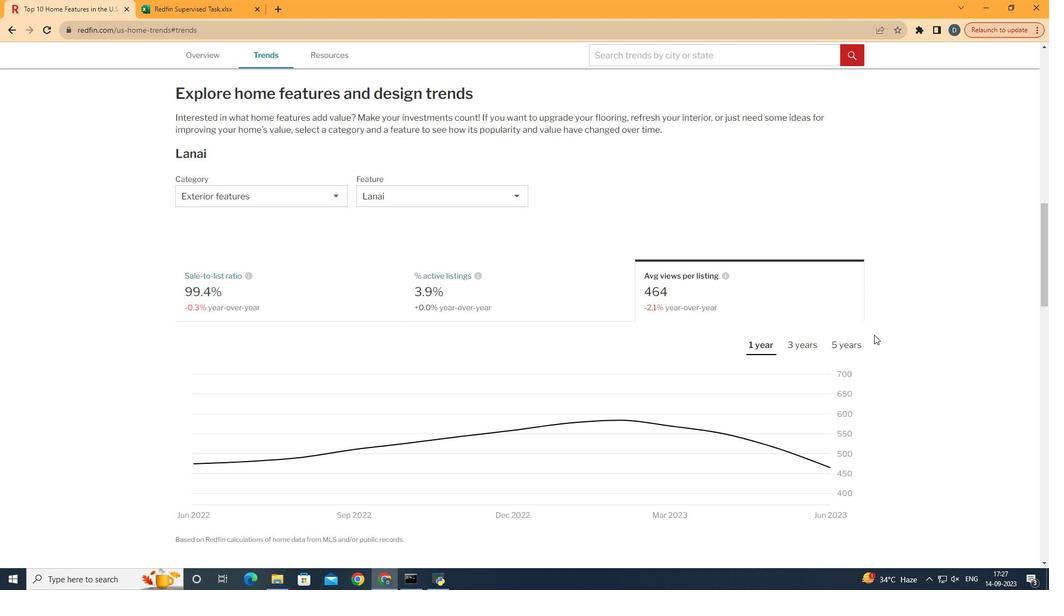 
Action: Mouse scrolled (884, 344) with delta (0, 0)
Screenshot: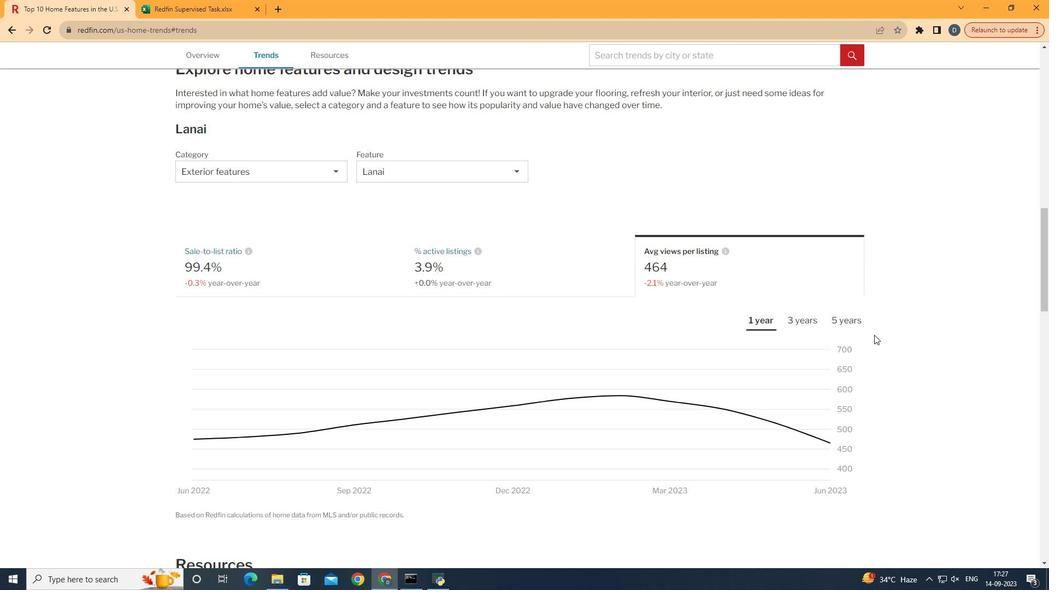 
